 Task: Look for products in the category "Swiss" from Finlandia only.
Action: Mouse moved to (918, 343)
Screenshot: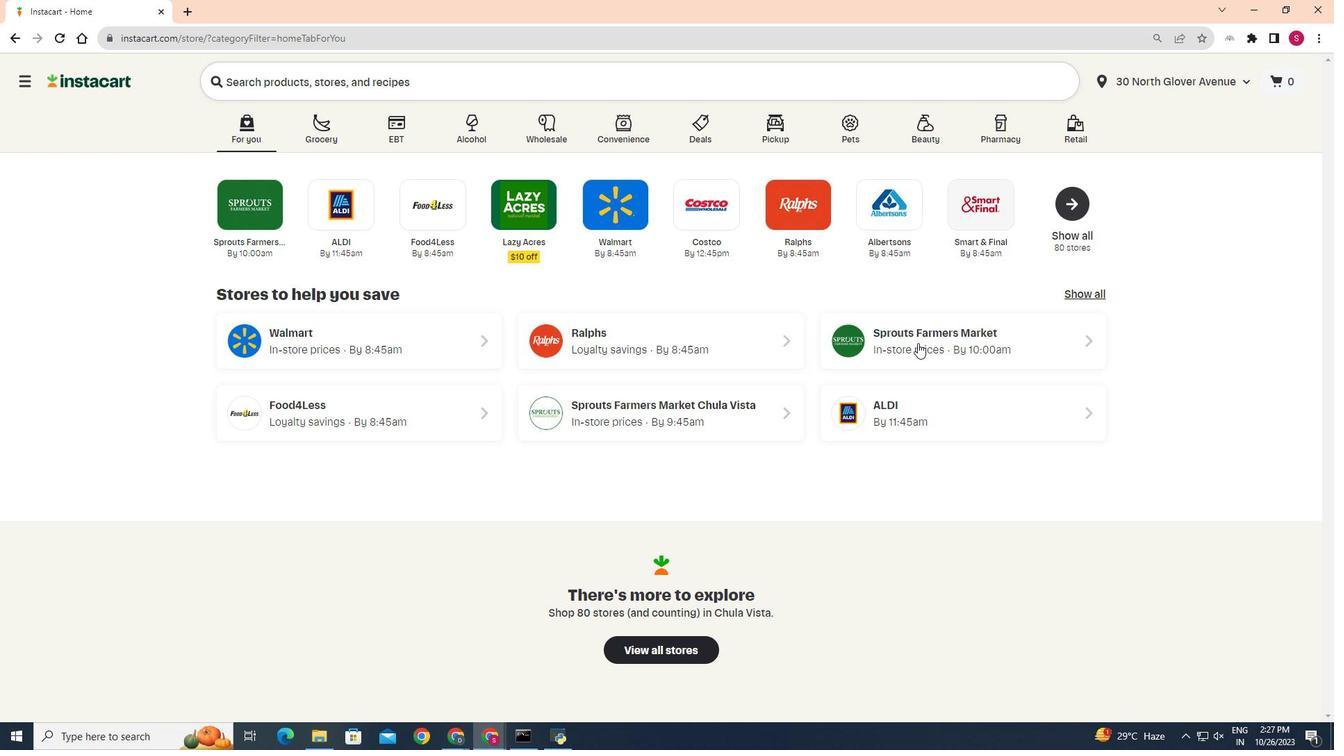 
Action: Mouse pressed left at (918, 343)
Screenshot: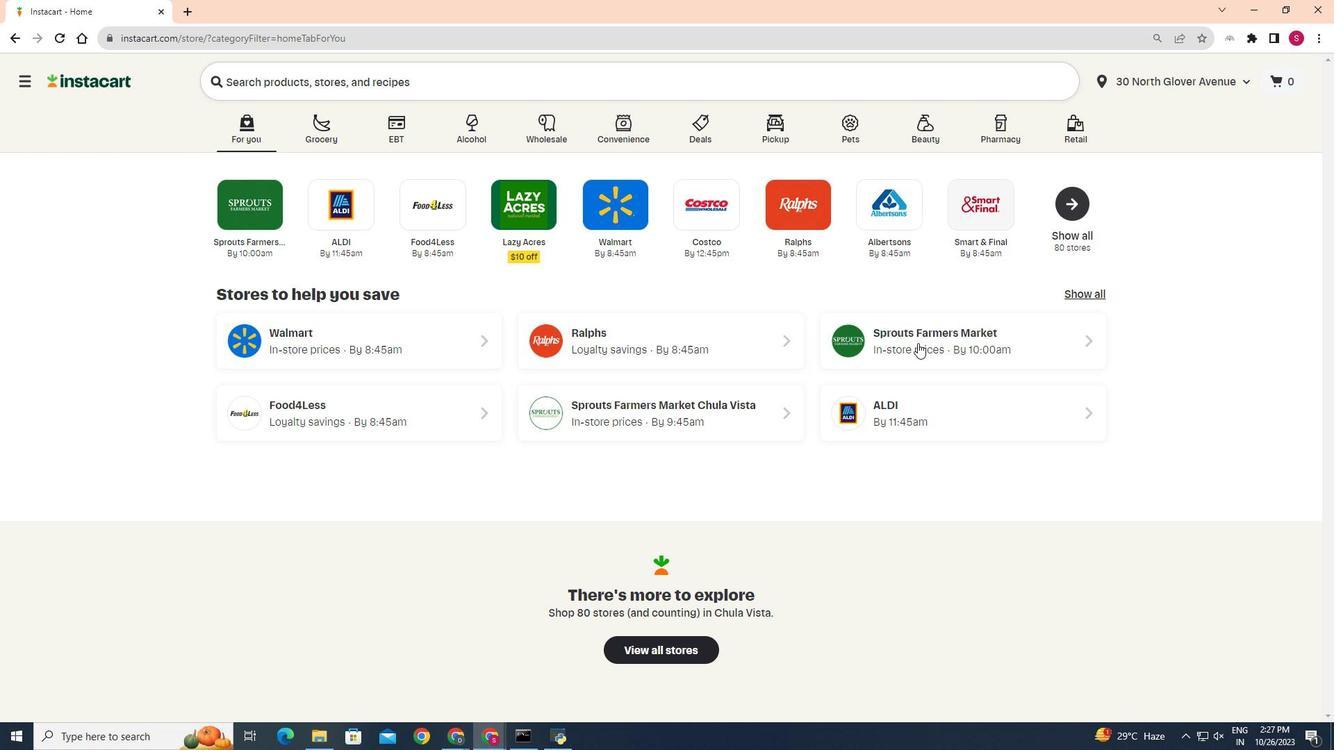 
Action: Mouse moved to (18, 588)
Screenshot: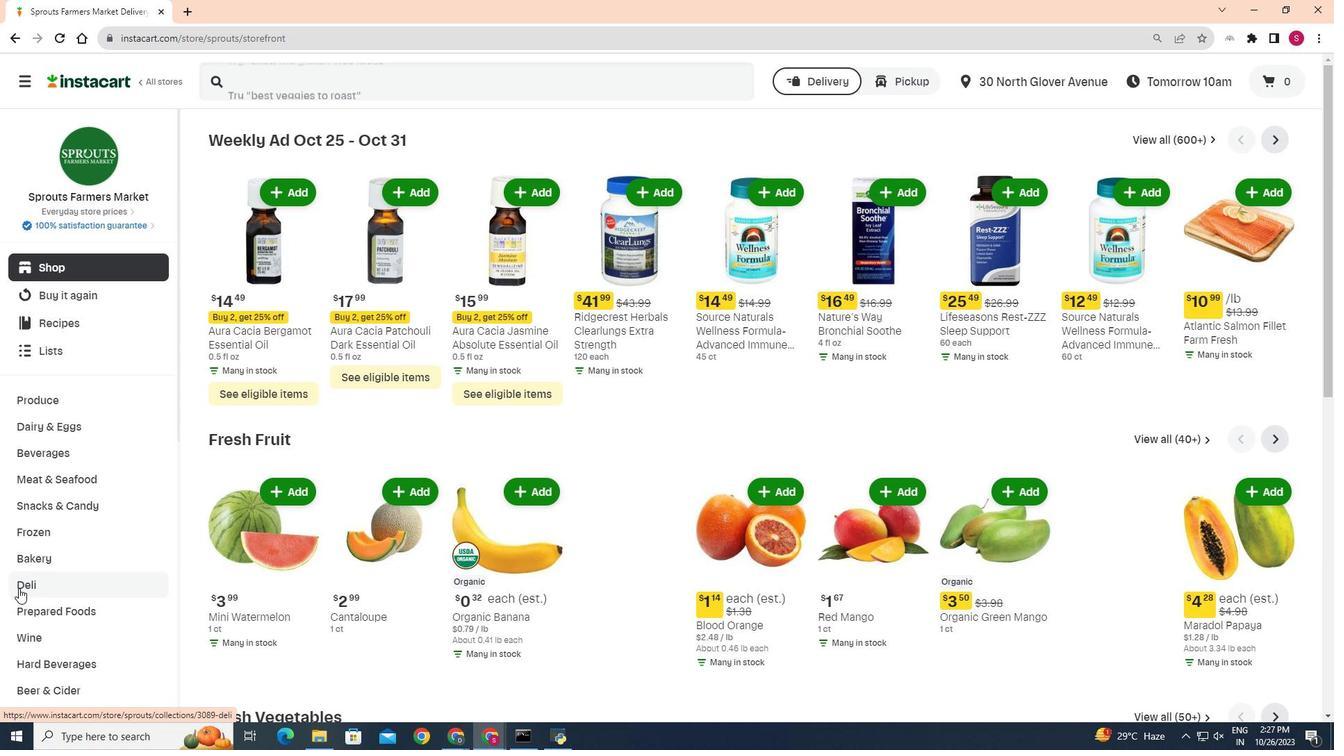 
Action: Mouse pressed left at (18, 588)
Screenshot: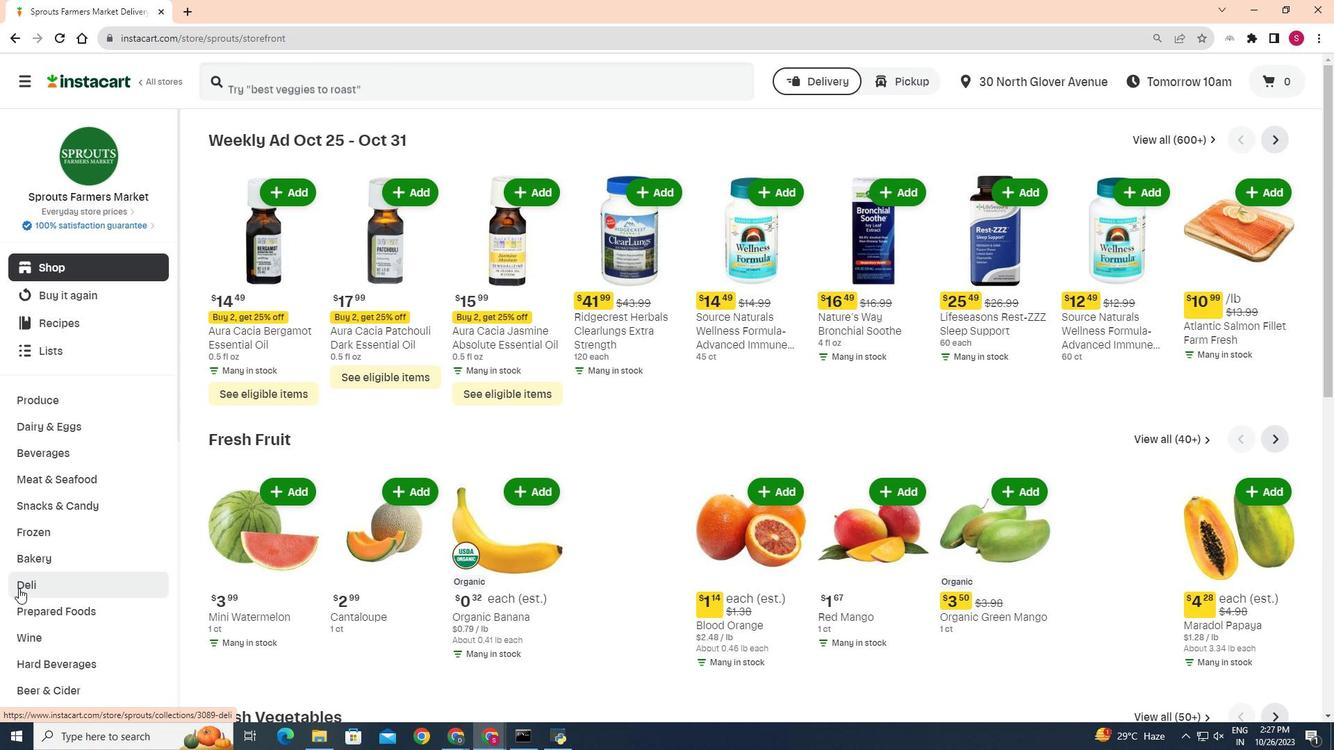
Action: Mouse moved to (357, 169)
Screenshot: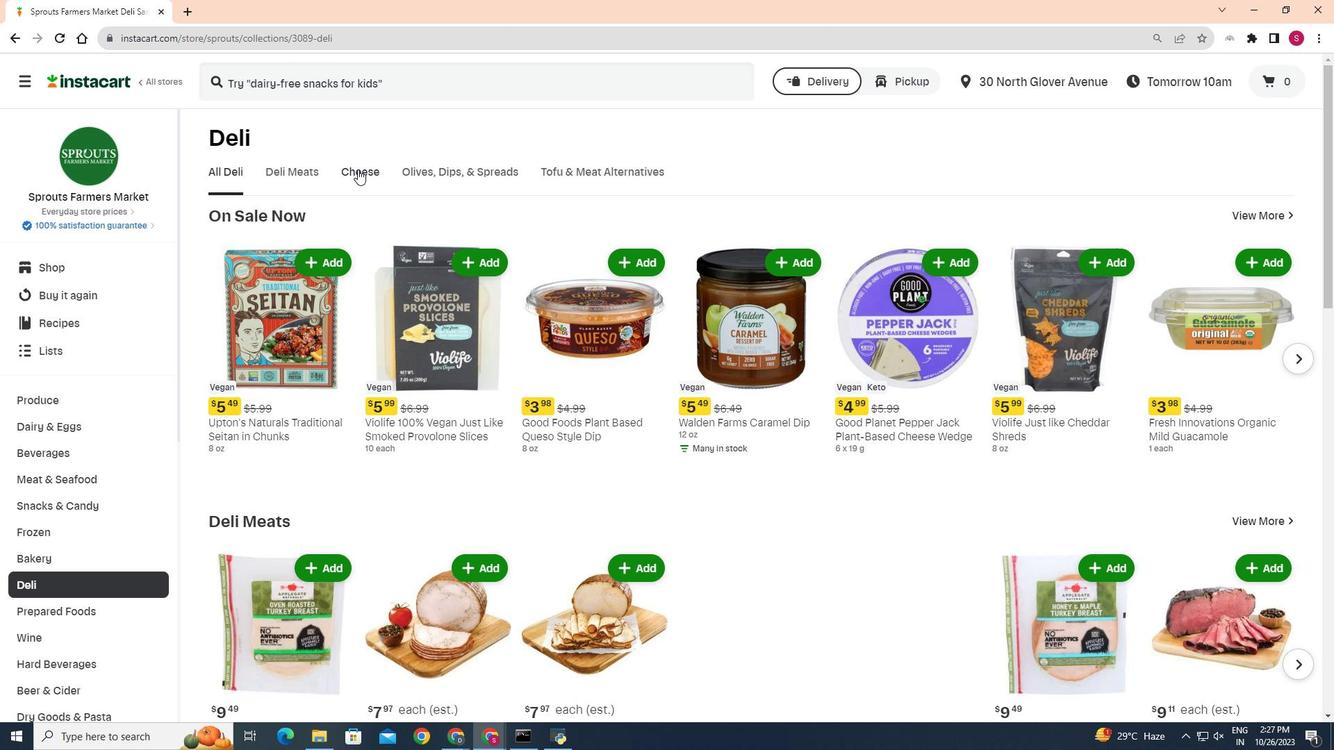 
Action: Mouse pressed left at (357, 169)
Screenshot: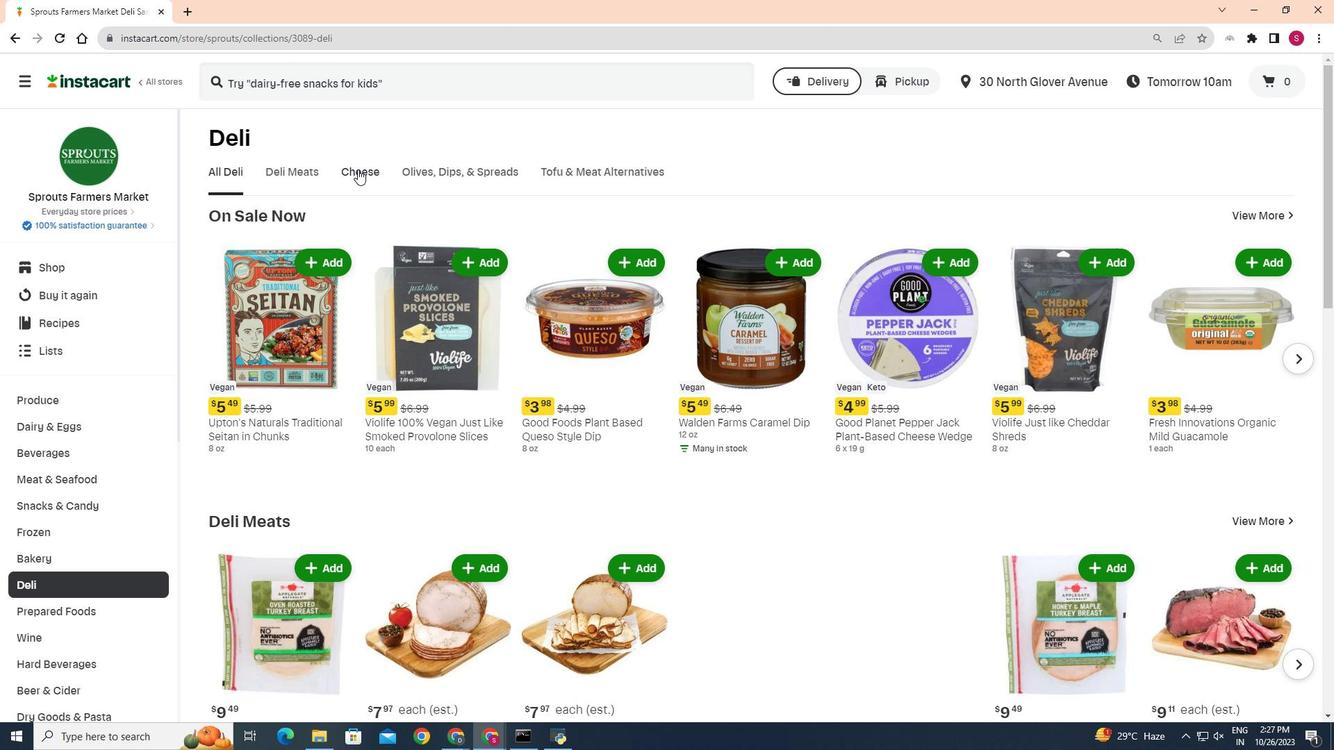 
Action: Mouse moved to (861, 225)
Screenshot: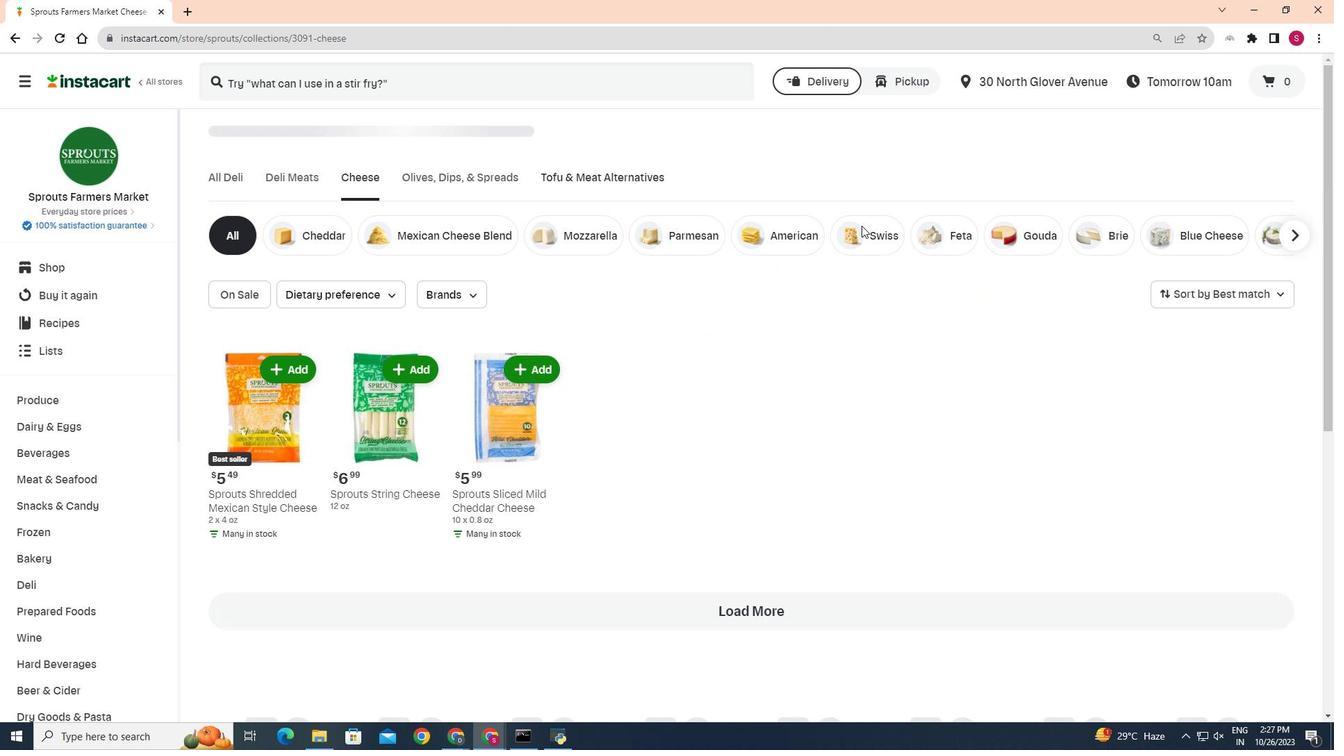 
Action: Mouse pressed left at (861, 225)
Screenshot: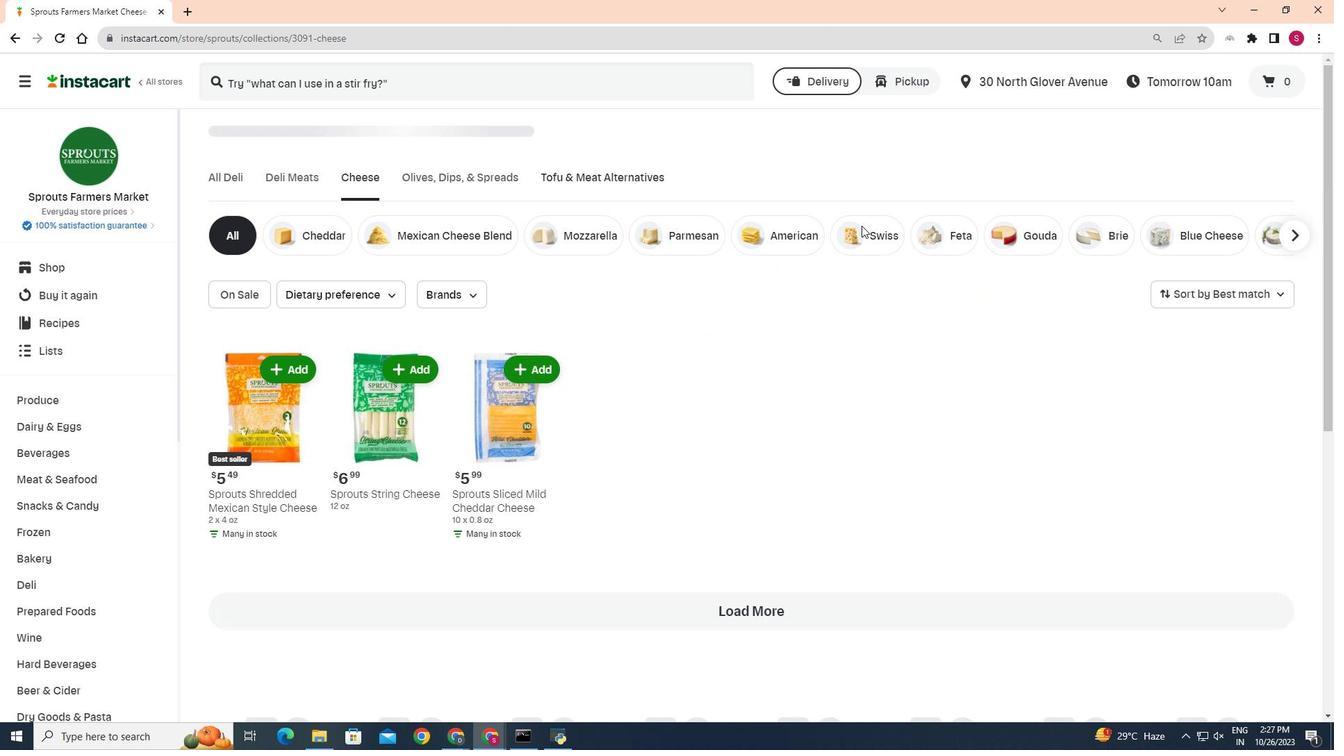 
Action: Mouse moved to (871, 237)
Screenshot: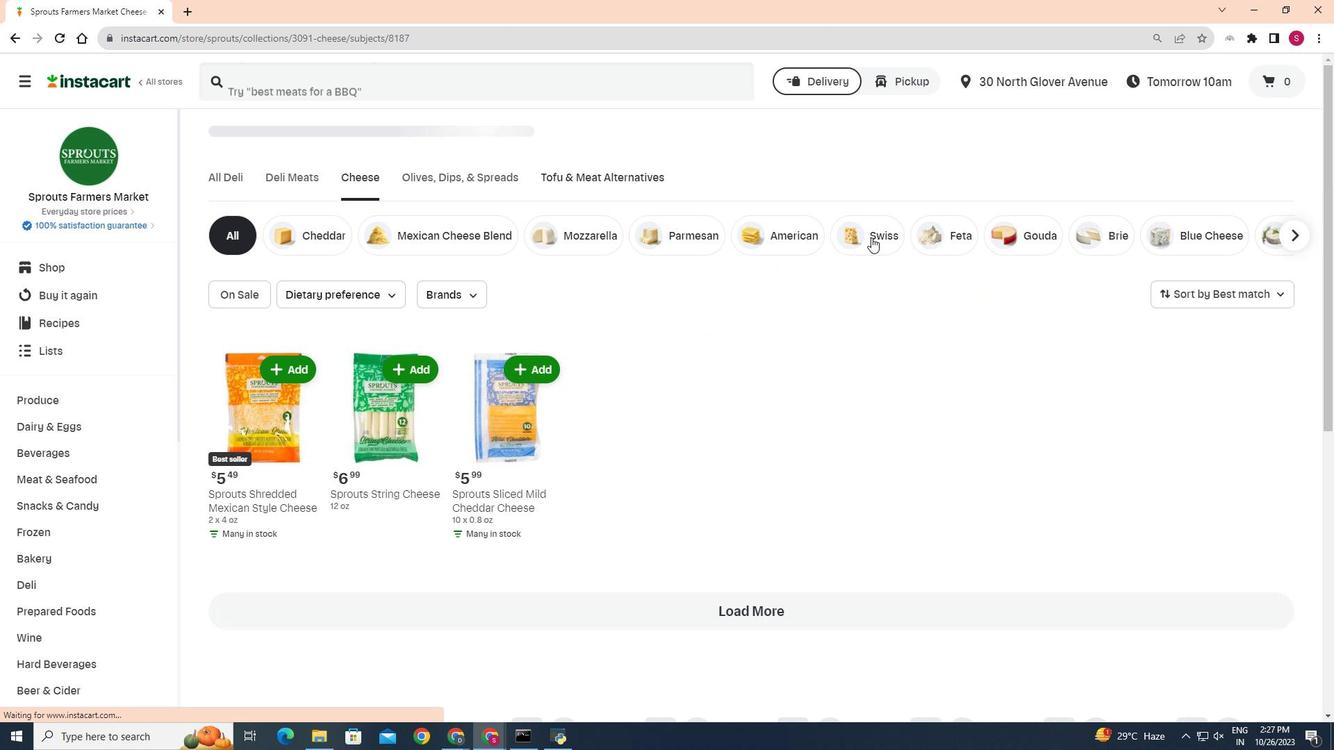 
Action: Mouse pressed left at (871, 237)
Screenshot: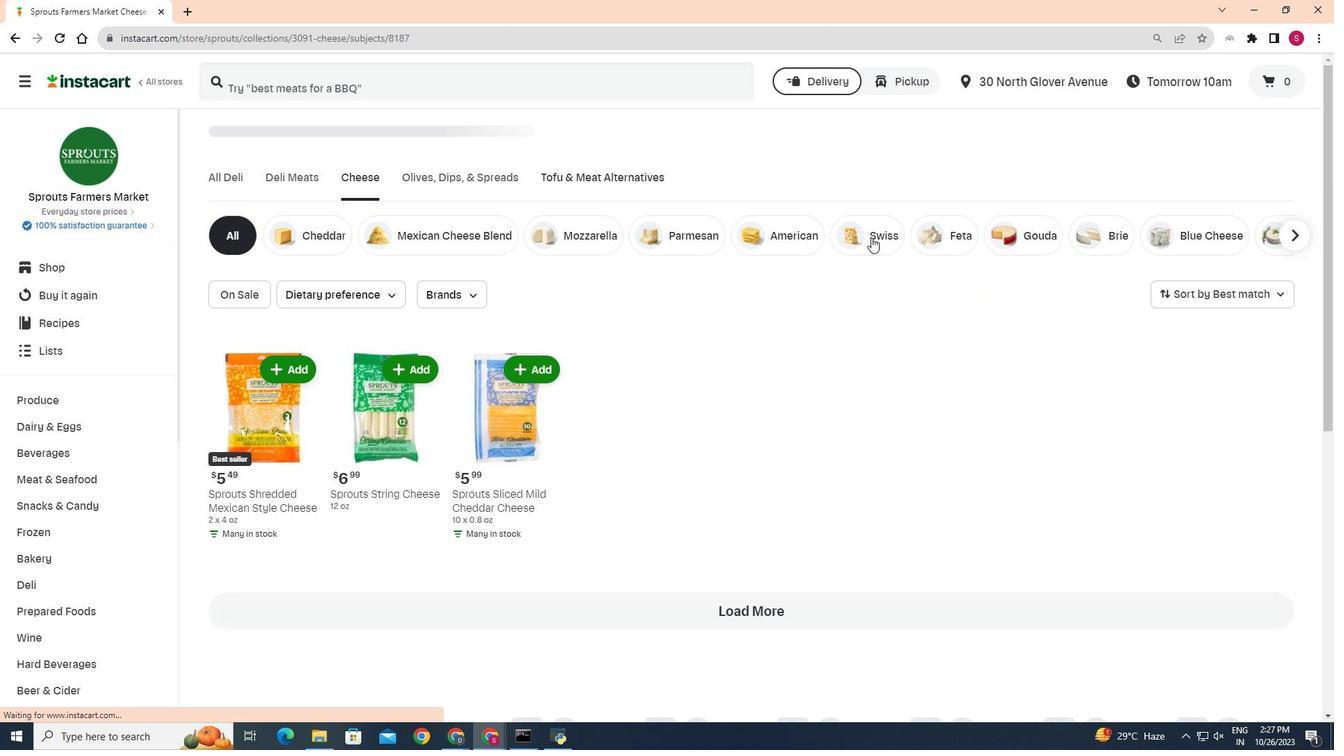 
Action: Mouse moved to (479, 284)
Screenshot: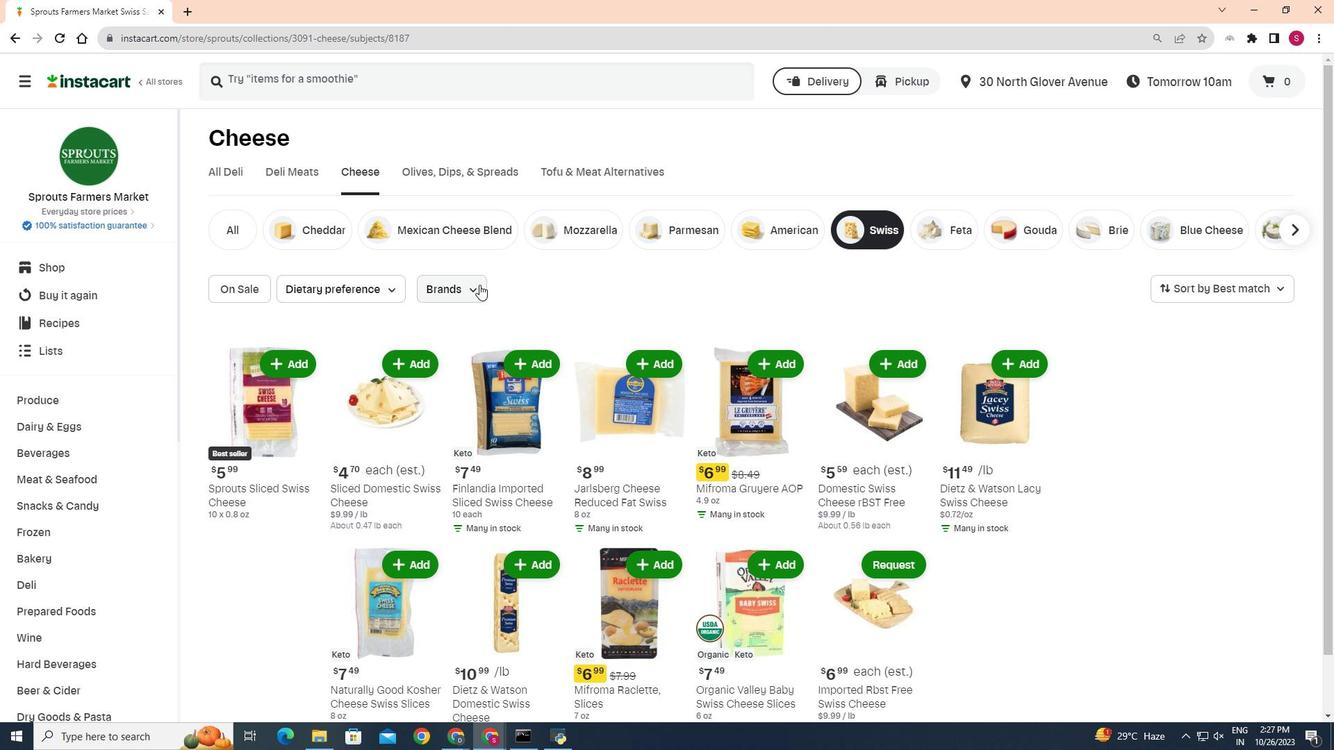 
Action: Mouse pressed left at (479, 284)
Screenshot: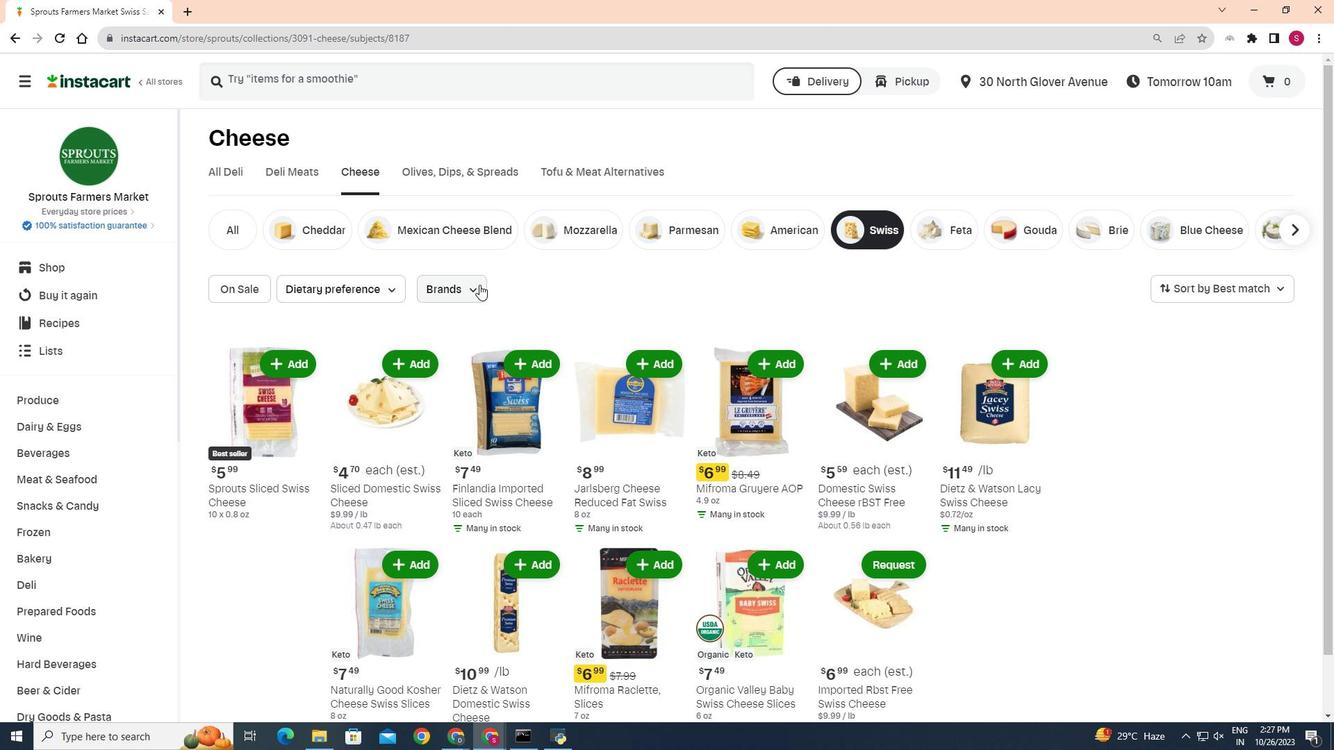 
Action: Mouse moved to (502, 364)
Screenshot: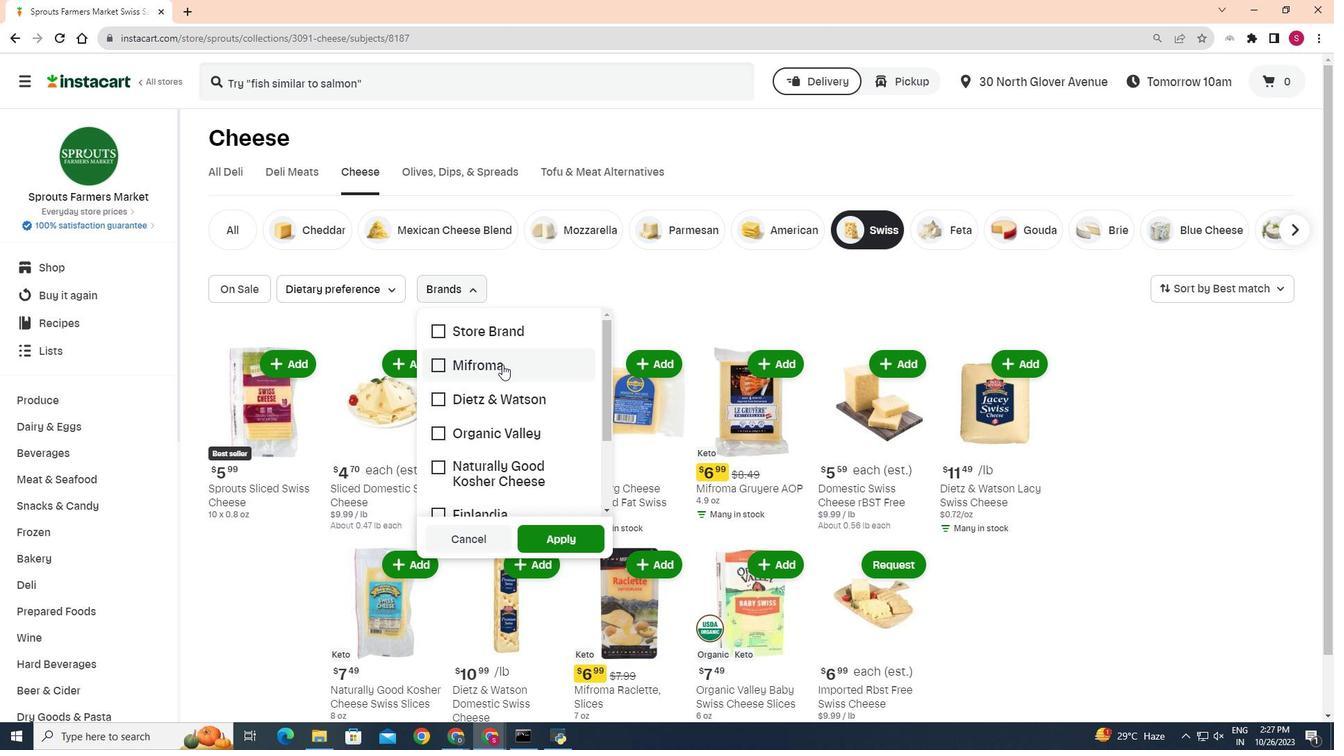 
Action: Mouse scrolled (502, 364) with delta (0, 0)
Screenshot: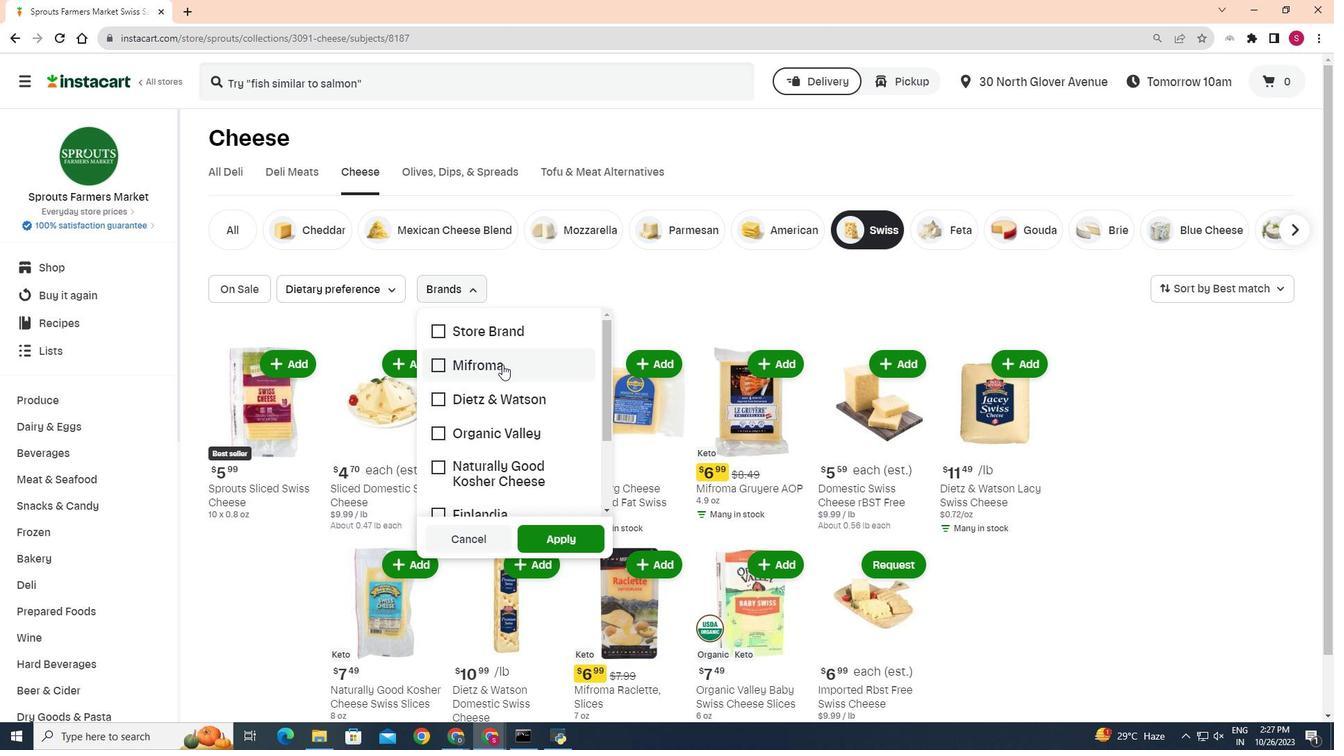 
Action: Mouse moved to (437, 441)
Screenshot: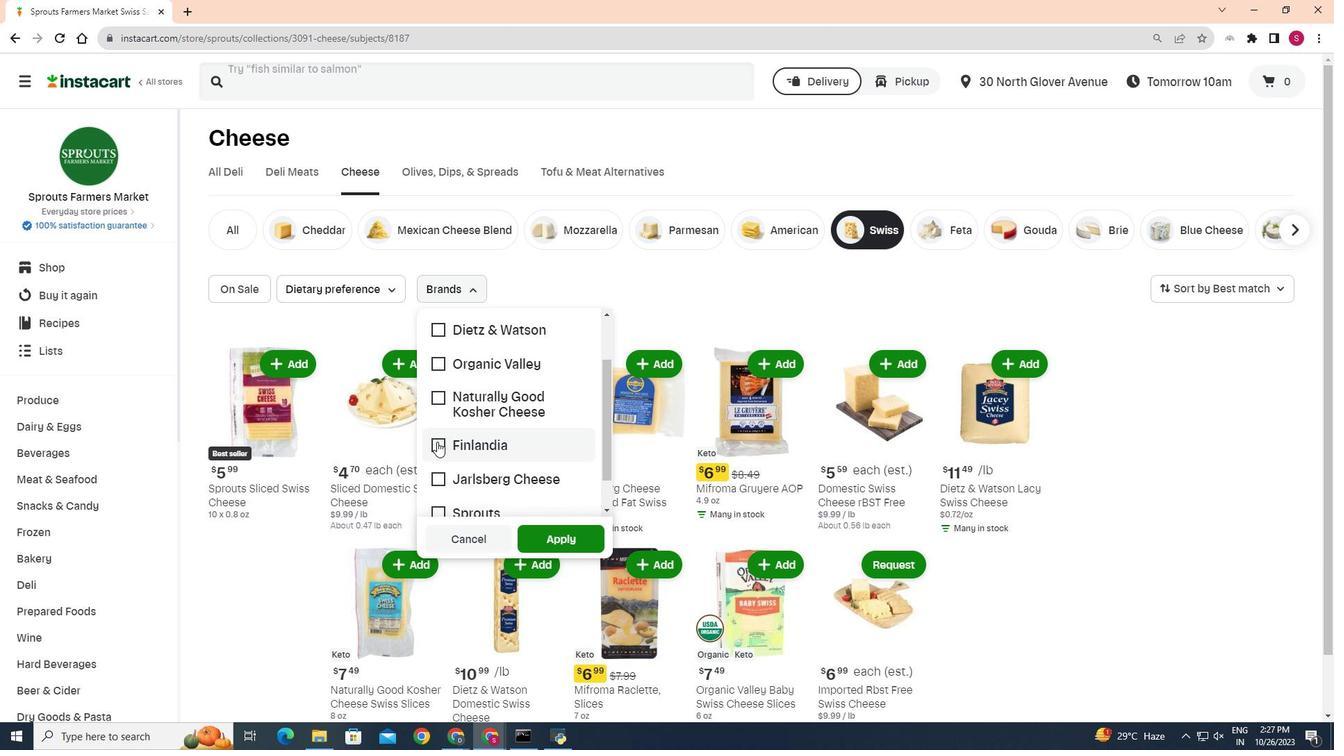 
Action: Mouse pressed left at (437, 441)
Screenshot: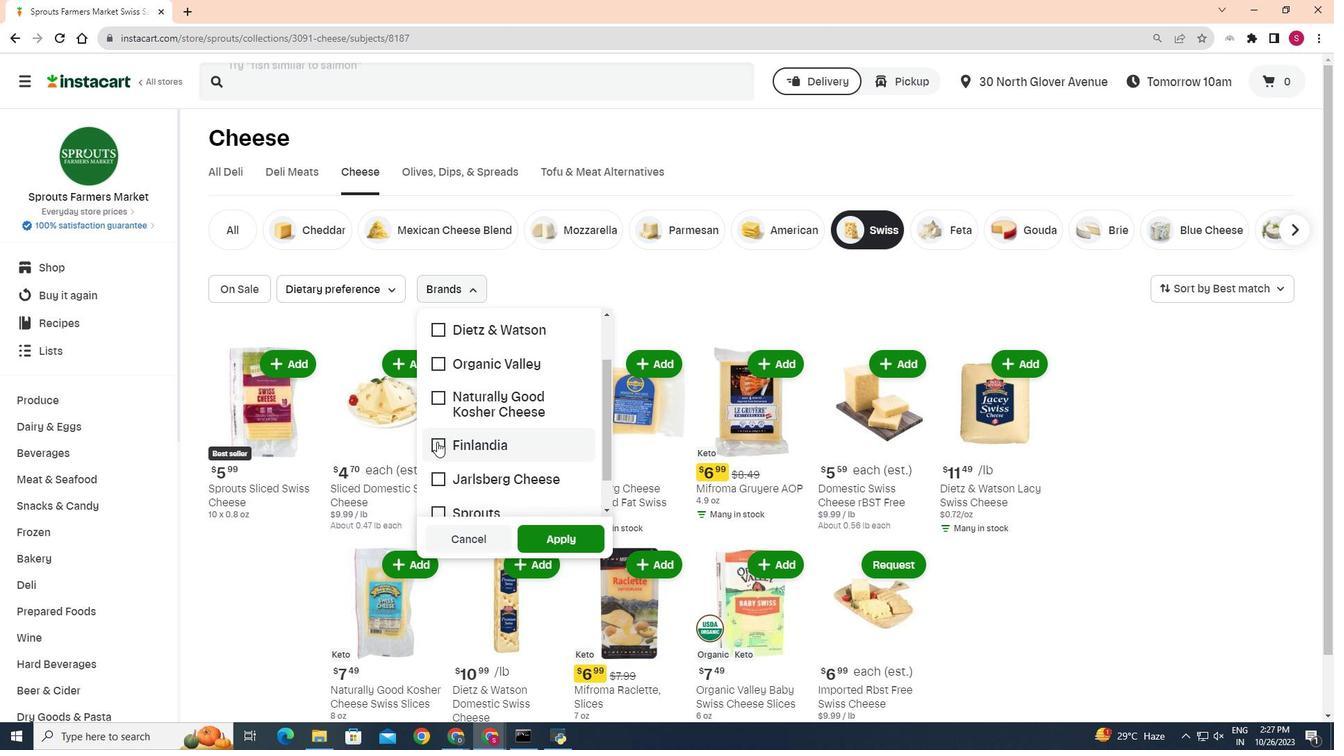 
Action: Mouse moved to (561, 541)
Screenshot: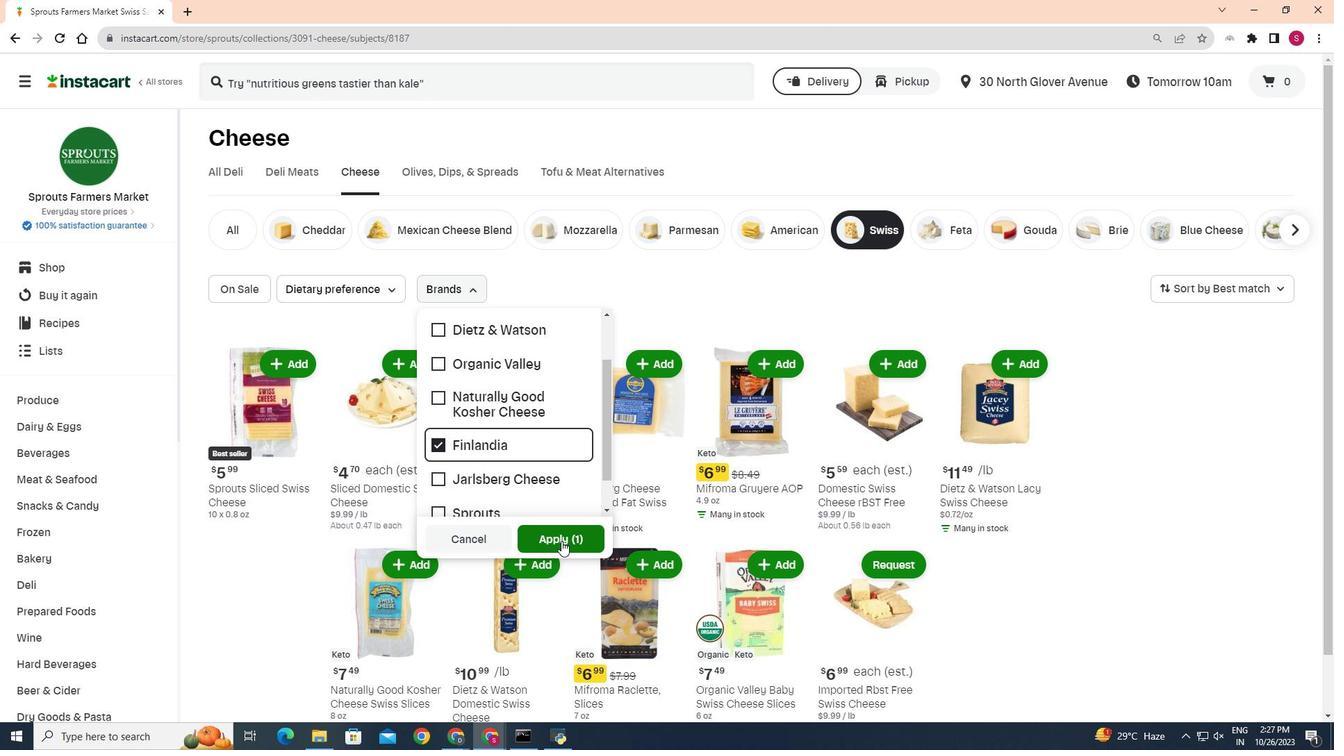 
Action: Mouse pressed left at (561, 541)
Screenshot: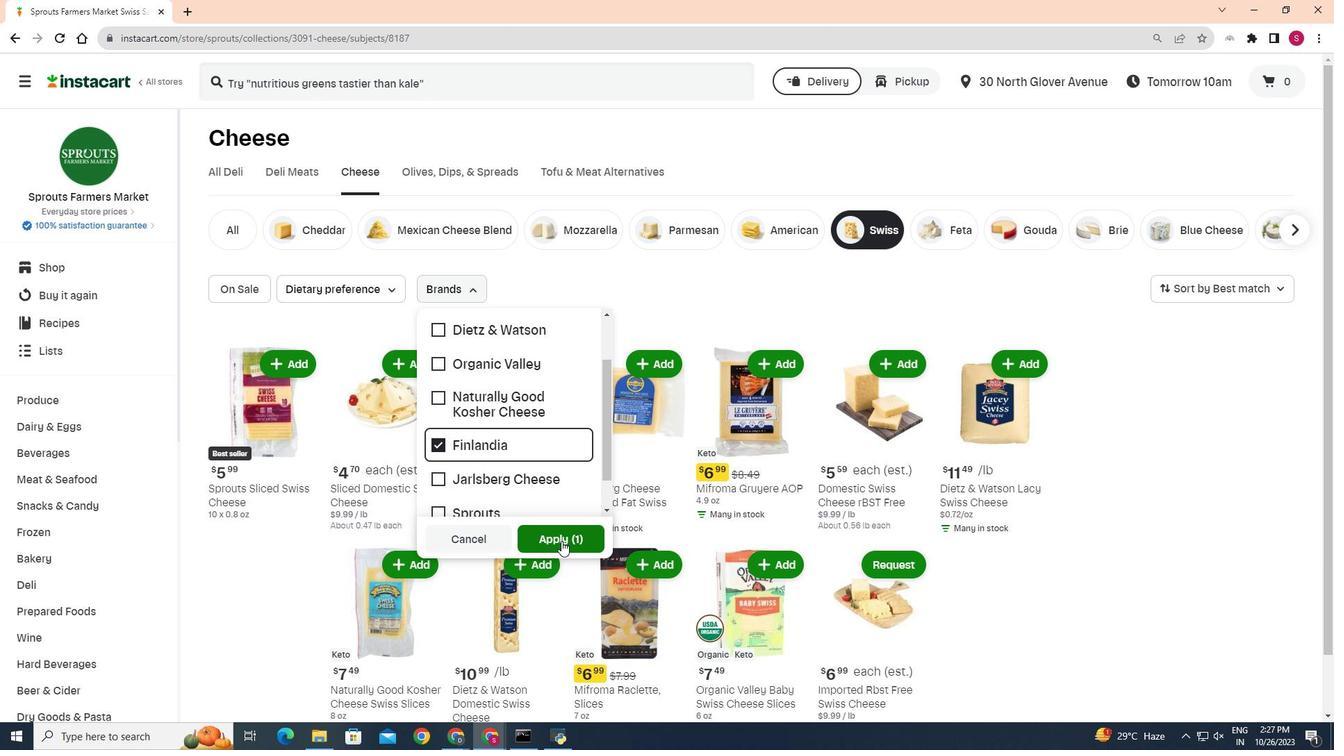 
Action: Mouse moved to (799, 446)
Screenshot: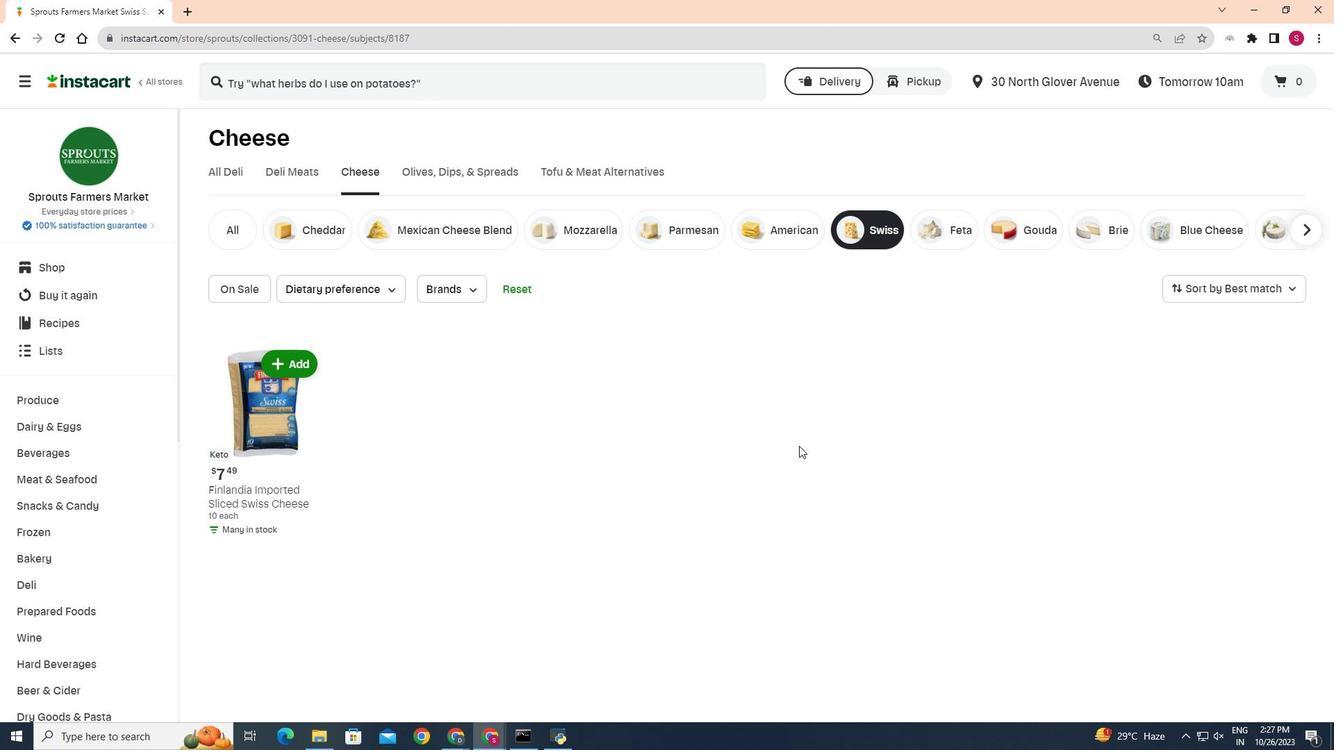 
